 Task: Create a section Burnout Blast and in the section, add a milestone E-commerce Implementation in the project Trailblazer.
Action: Mouse moved to (56, 372)
Screenshot: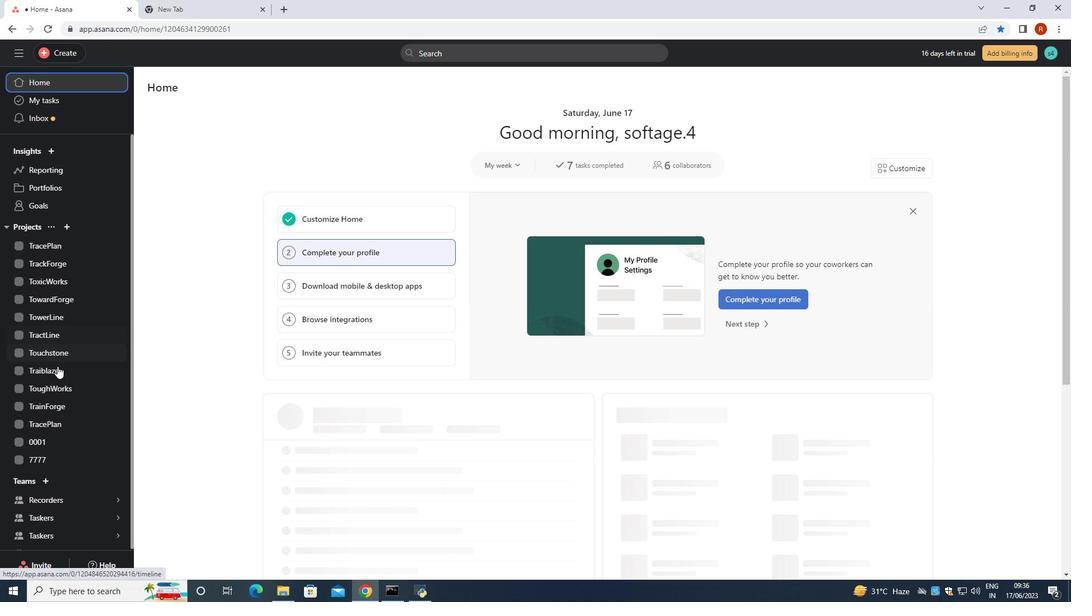 
Action: Mouse pressed left at (56, 372)
Screenshot: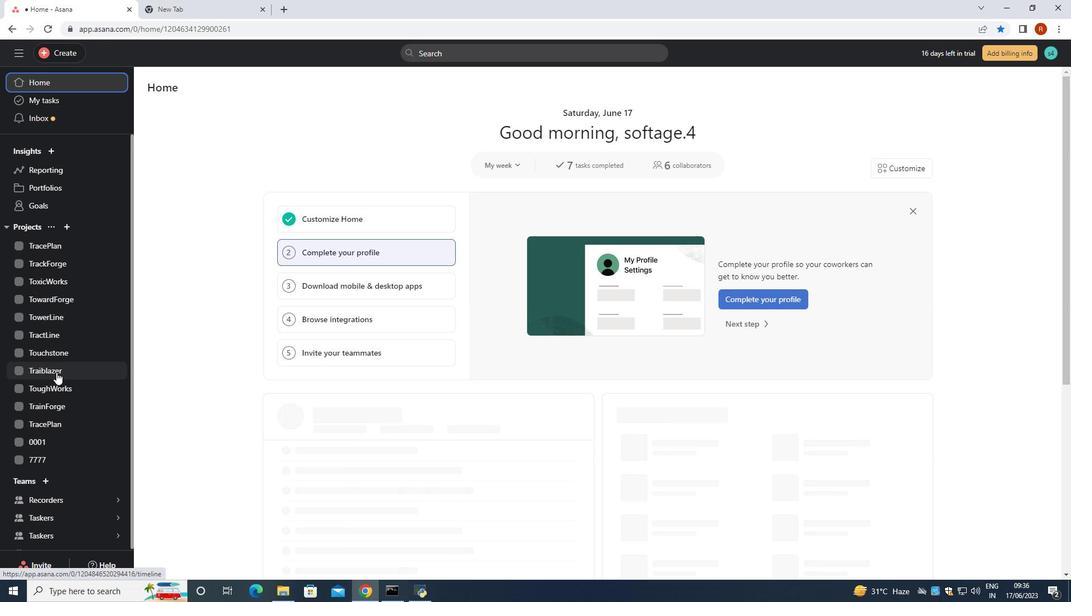 
Action: Mouse moved to (198, 527)
Screenshot: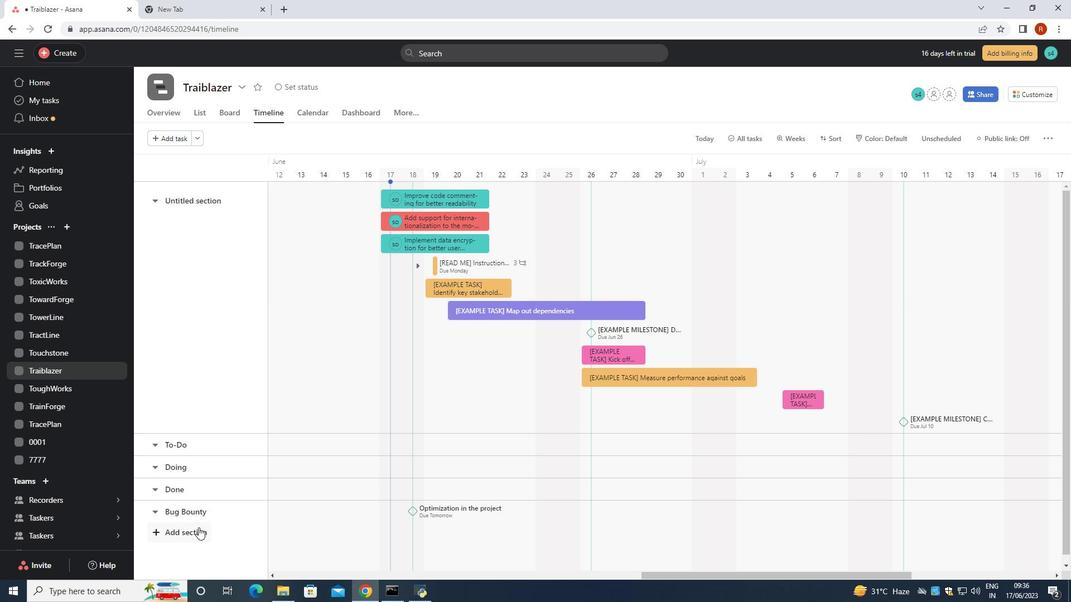 
Action: Mouse pressed left at (198, 527)
Screenshot: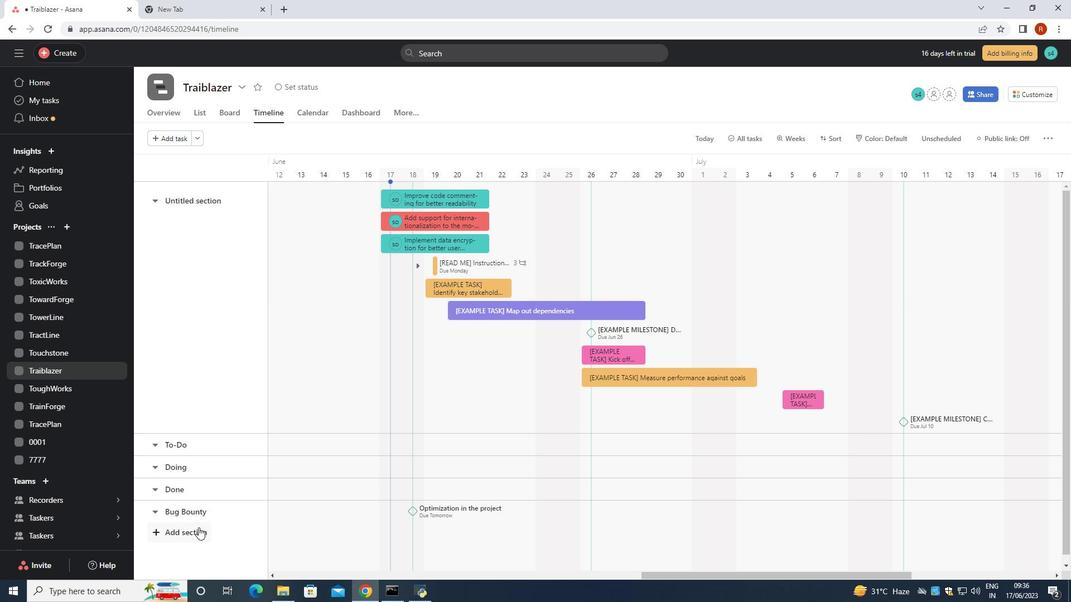 
Action: Mouse moved to (200, 528)
Screenshot: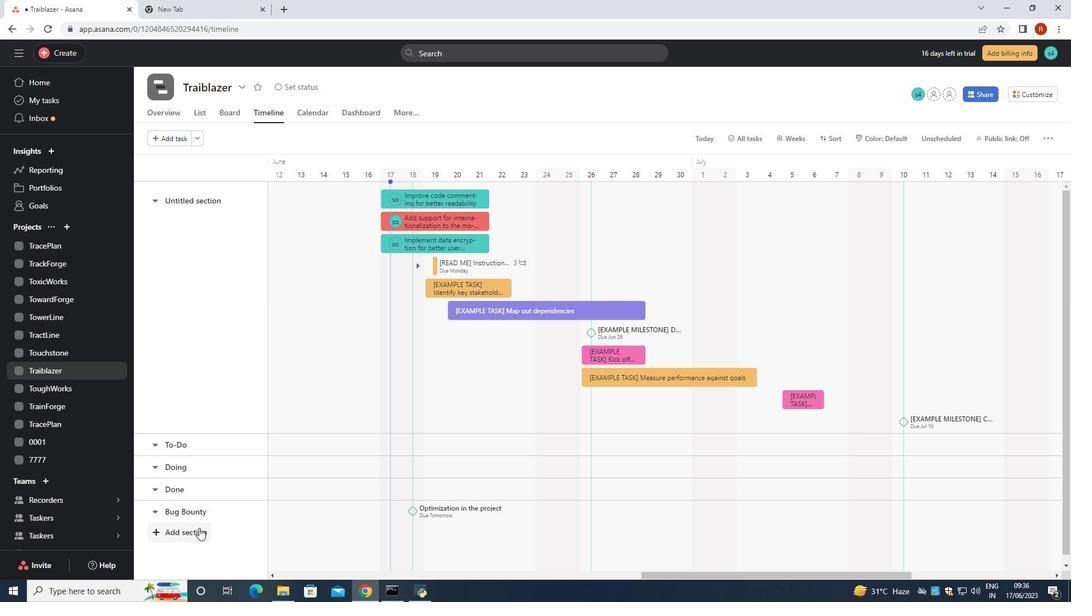 
Action: Key pressed <Key.shift>Burnout<Key.space><Key.shift><Key.shift><Key.shift><Key.shift><Key.shift><Key.shift><Key.shift><Key.shift><Key.shift><Key.shift>Blast<Key.space>
Screenshot: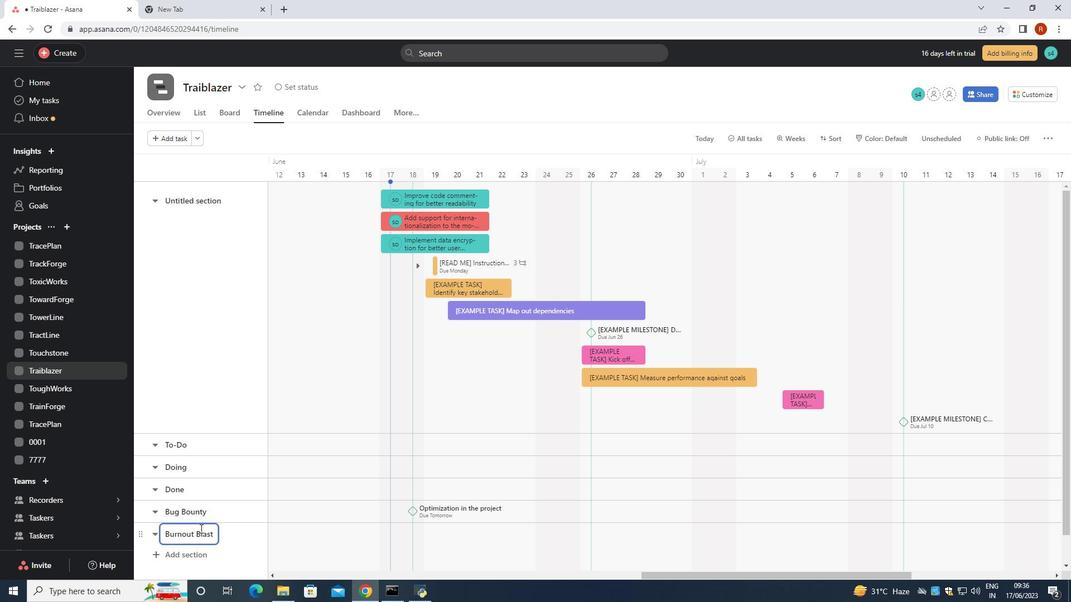 
Action: Mouse moved to (431, 529)
Screenshot: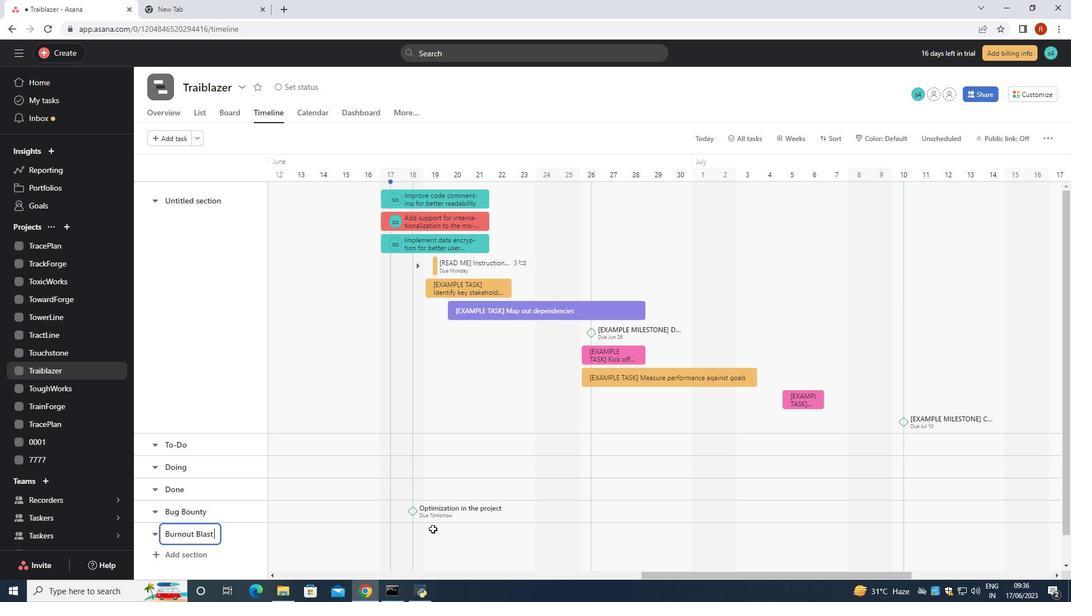 
Action: Mouse pressed right at (431, 529)
Screenshot: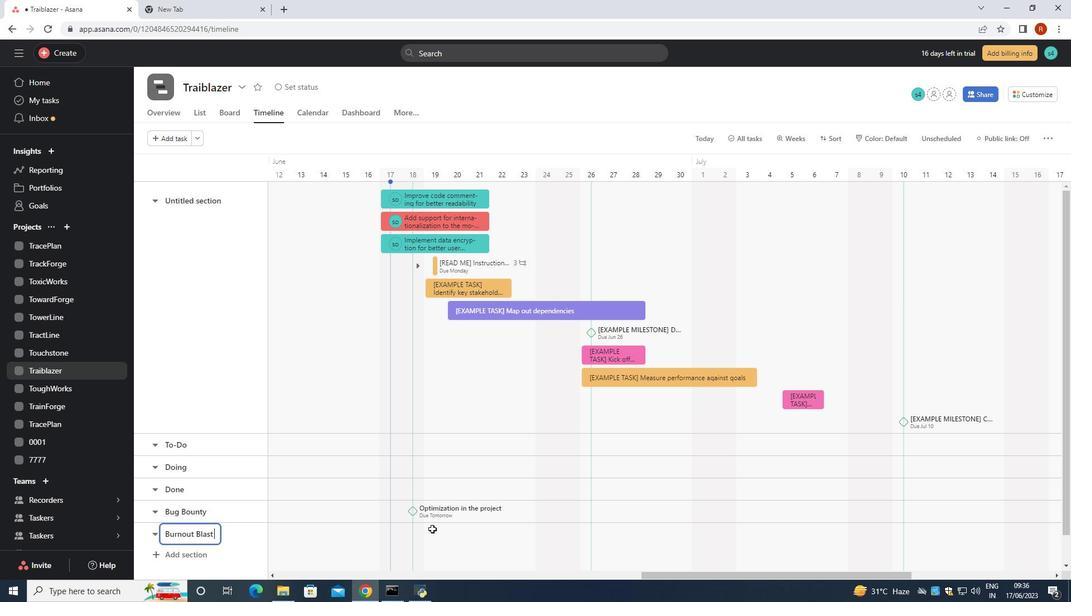 
Action: Mouse moved to (417, 541)
Screenshot: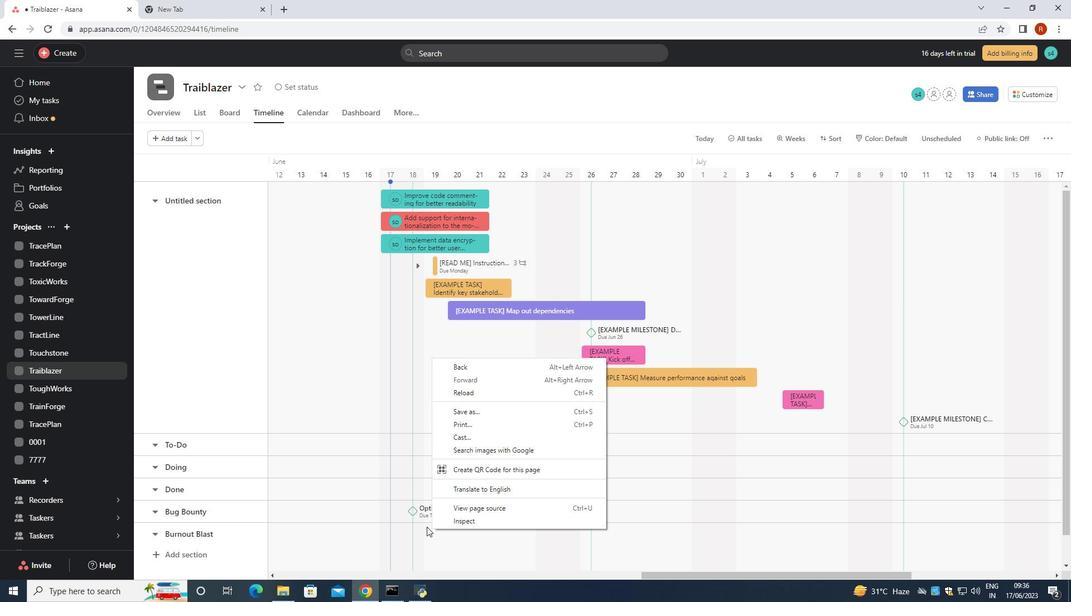 
Action: Mouse pressed left at (417, 541)
Screenshot: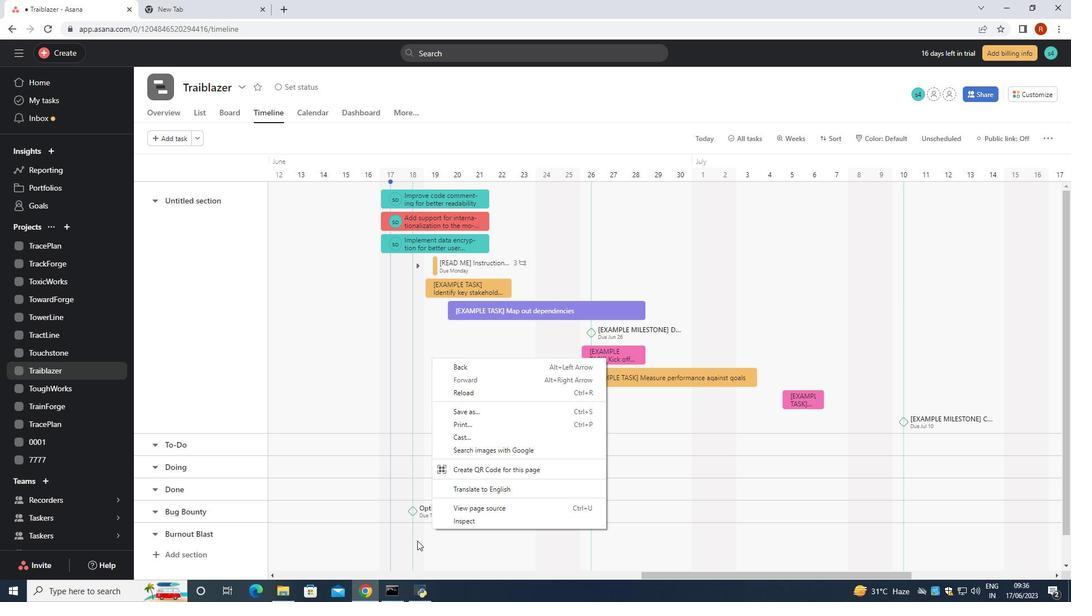 
Action: Key pressed <Key.shift><Key.shift><Key.shift><Key.shift><Key.shift><Key.shift><Key.shift><Key.shift><Key.shift><Key.shift><Key.shift><Key.shift>E-commerce<Key.space><Key.shift><Key.shift><Key.shift>Implementation<Key.space>
Screenshot: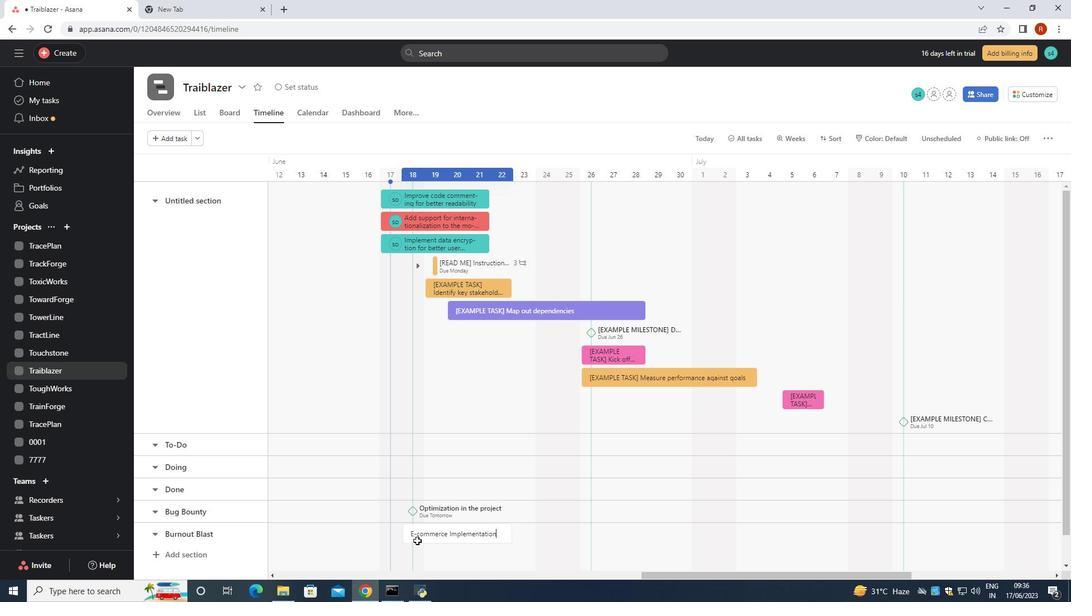 
Action: Mouse moved to (498, 533)
Screenshot: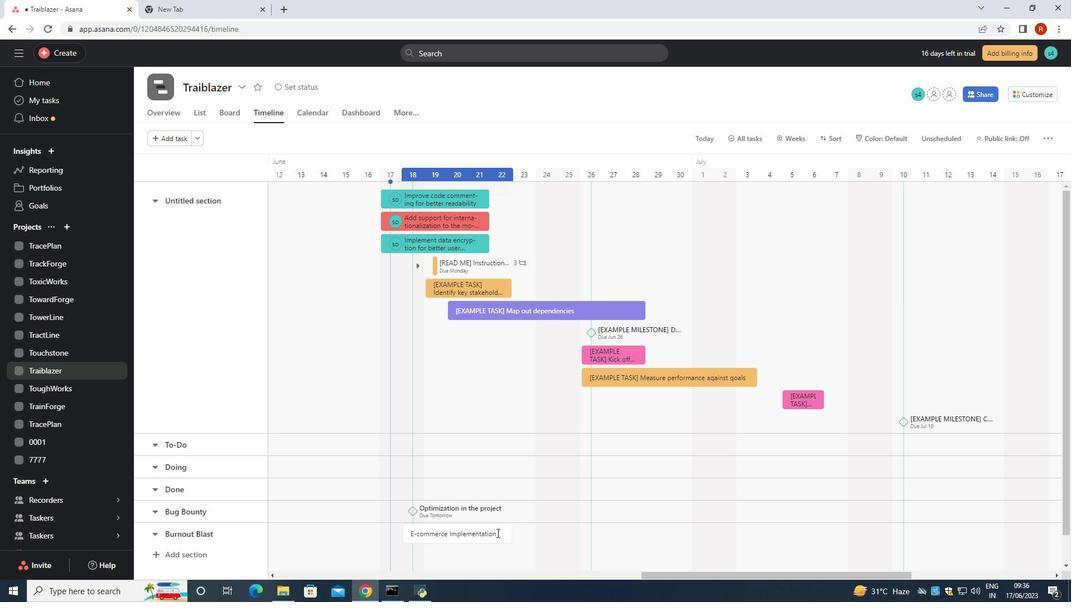 
Action: Mouse pressed right at (498, 533)
Screenshot: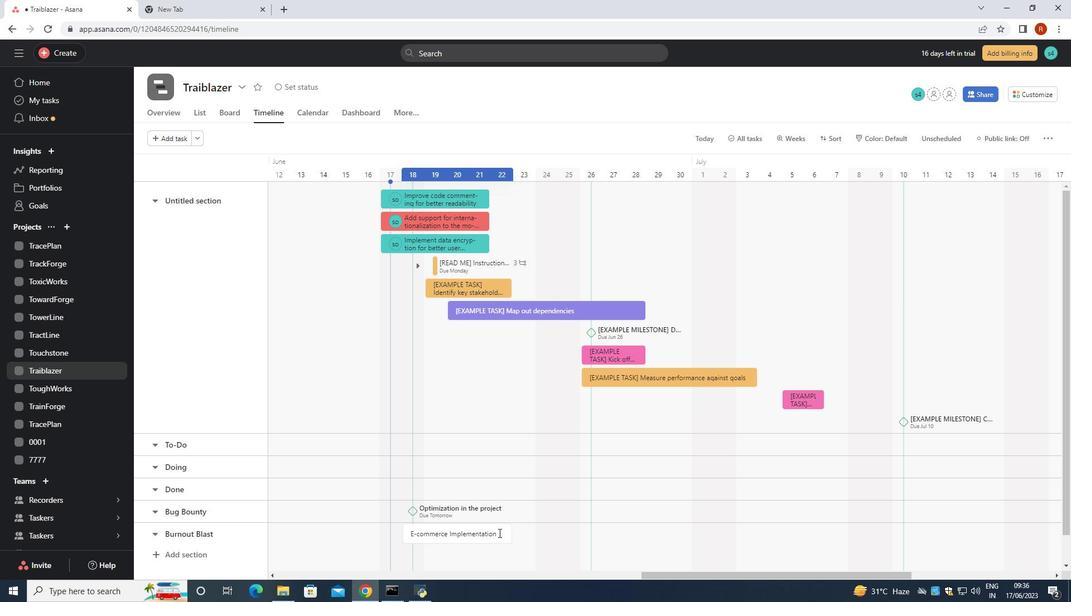 
Action: Mouse moved to (536, 480)
Screenshot: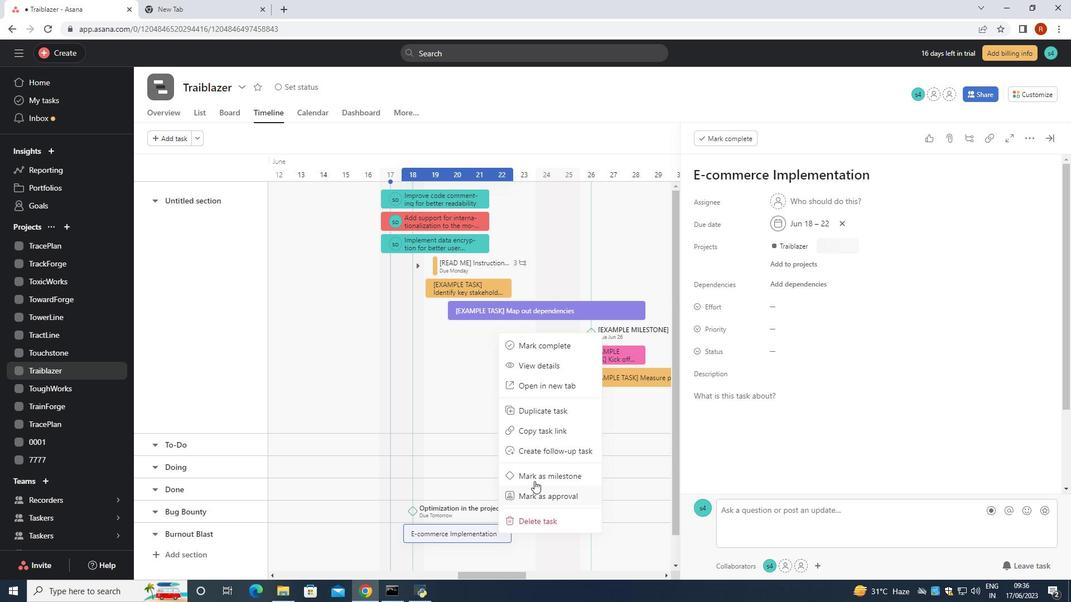 
Action: Mouse pressed left at (536, 480)
Screenshot: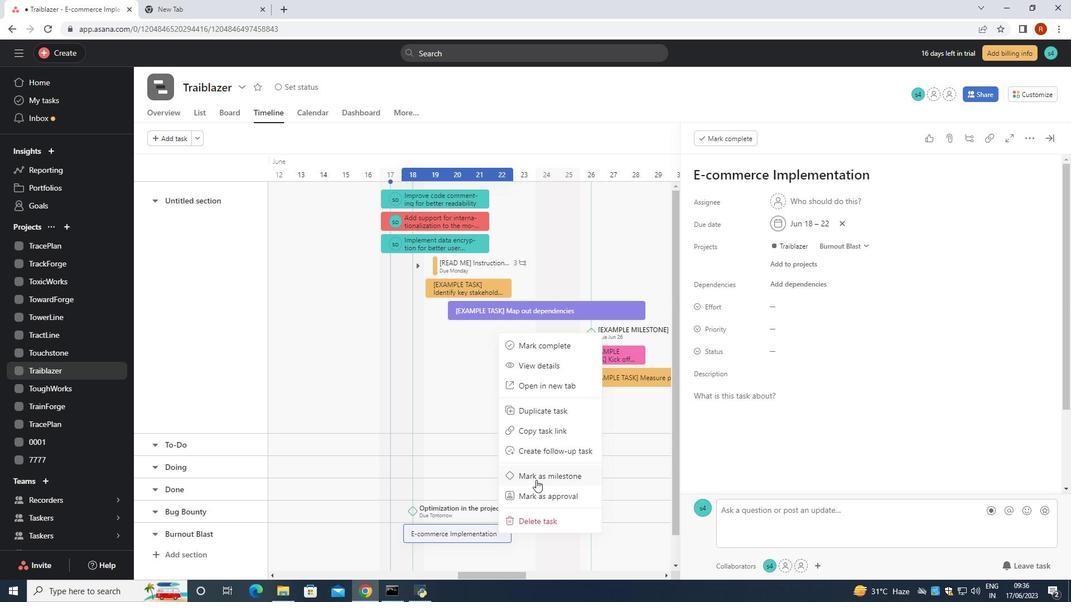 
Action: Mouse moved to (871, 499)
Screenshot: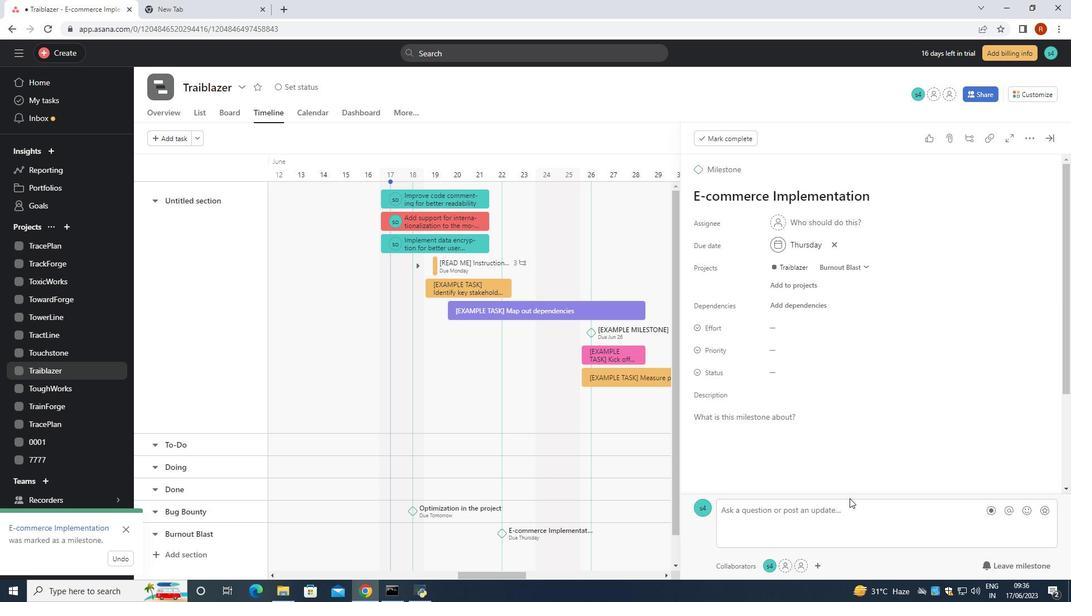 
